 Task: Choose the add item in the copy files destination.
Action: Mouse moved to (23, 524)
Screenshot: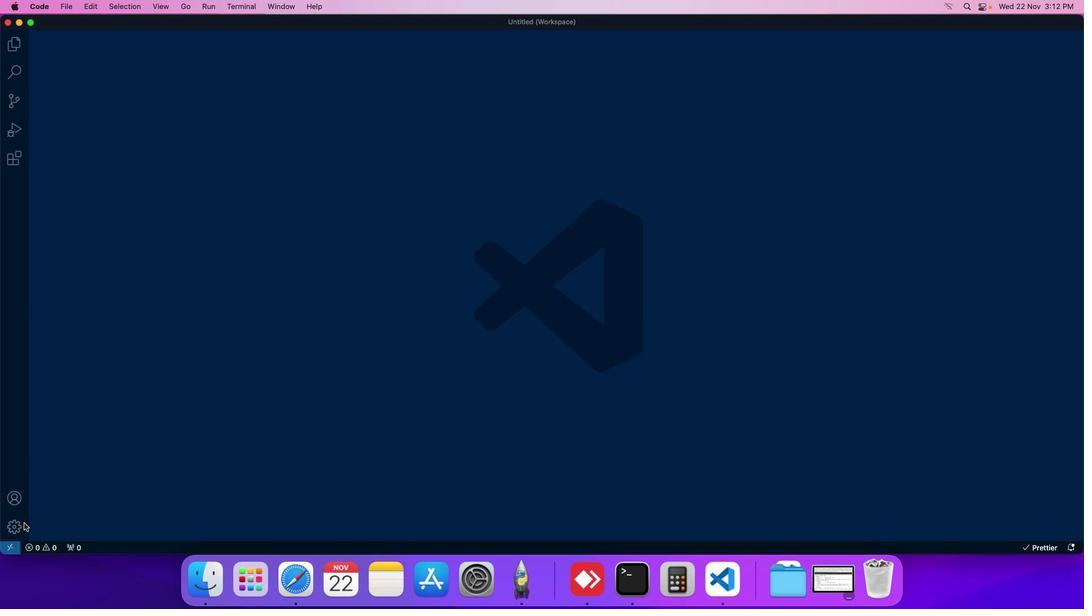 
Action: Mouse pressed left at (23, 524)
Screenshot: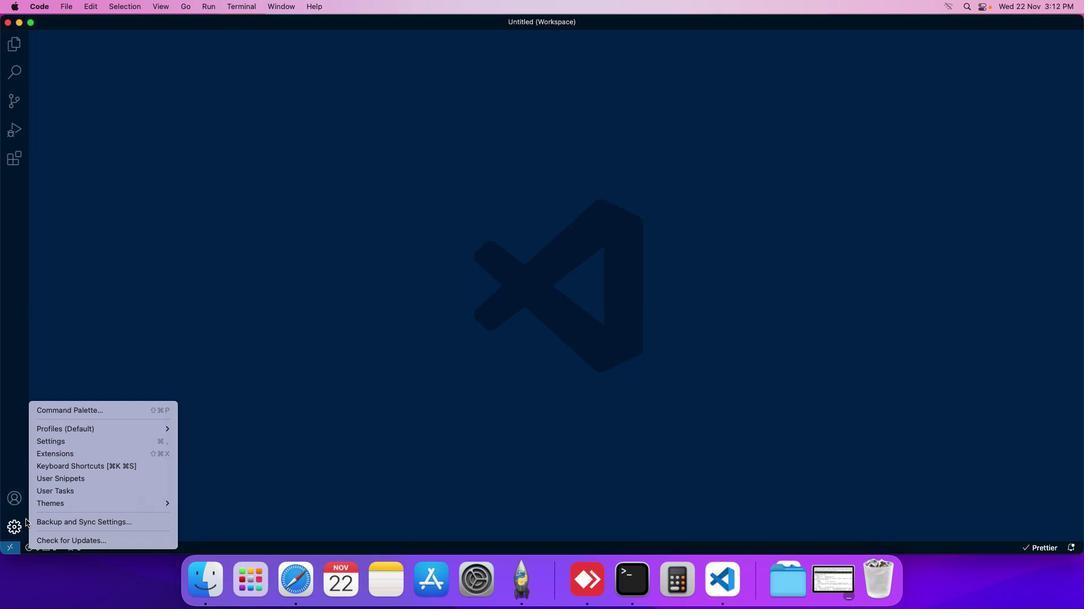 
Action: Mouse moved to (72, 442)
Screenshot: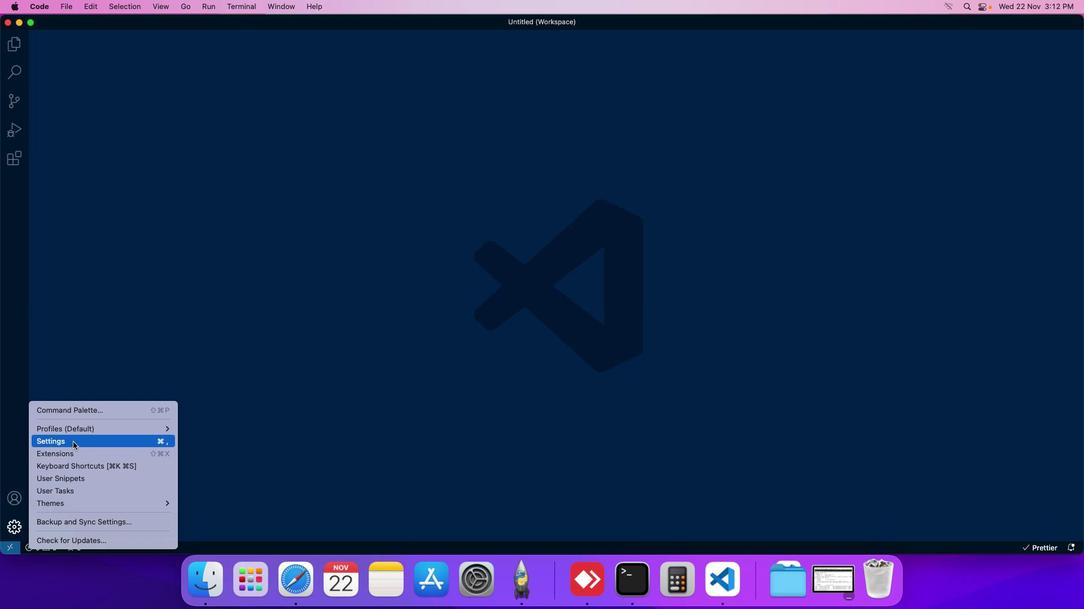 
Action: Mouse pressed left at (72, 442)
Screenshot: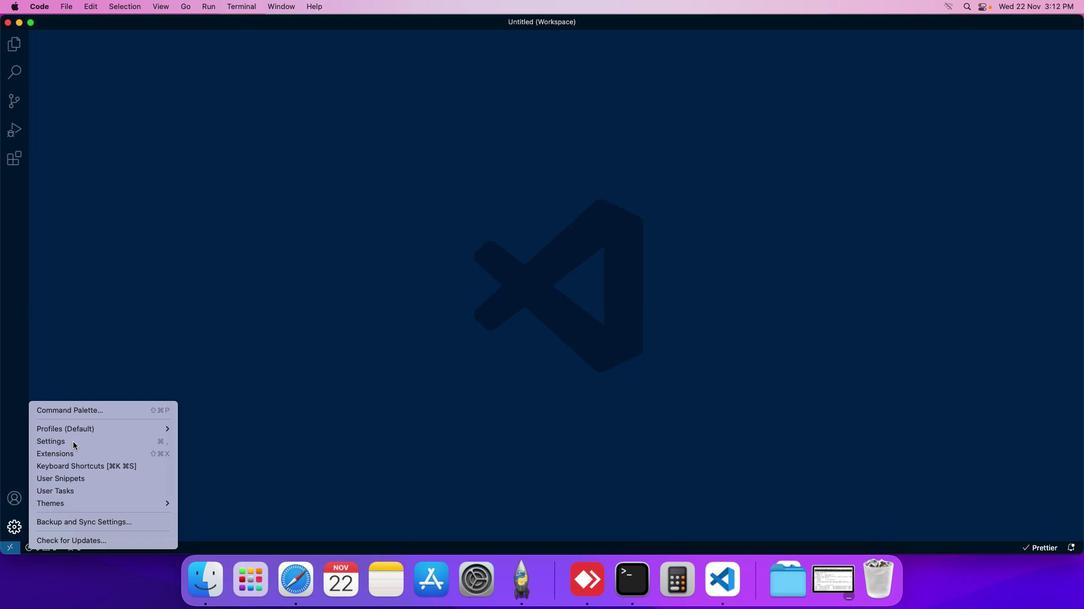 
Action: Mouse moved to (265, 97)
Screenshot: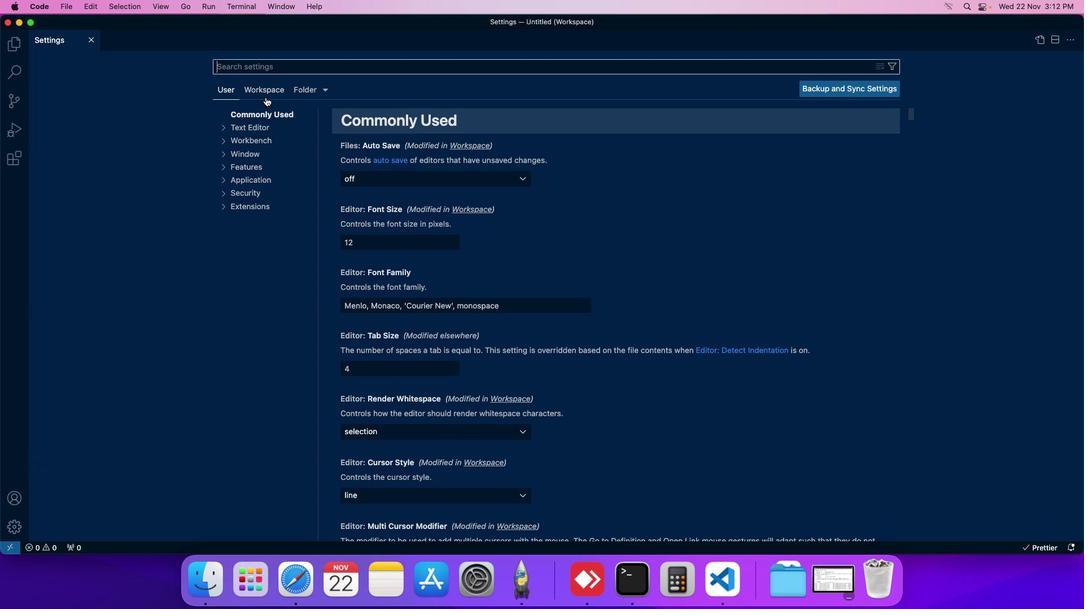 
Action: Mouse pressed left at (265, 97)
Screenshot: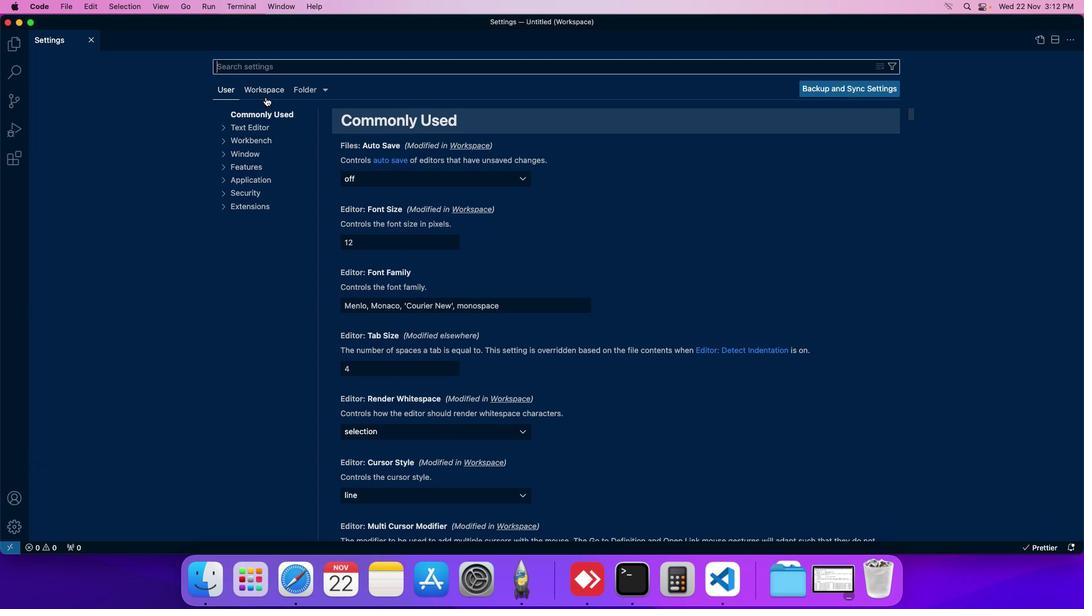 
Action: Mouse moved to (254, 193)
Screenshot: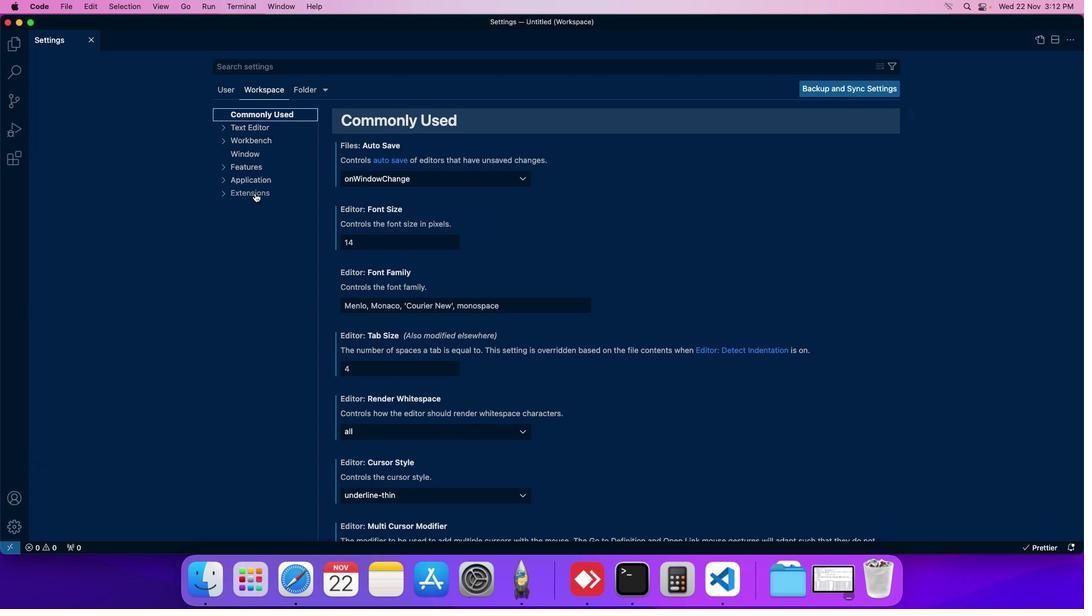 
Action: Mouse pressed left at (254, 193)
Screenshot: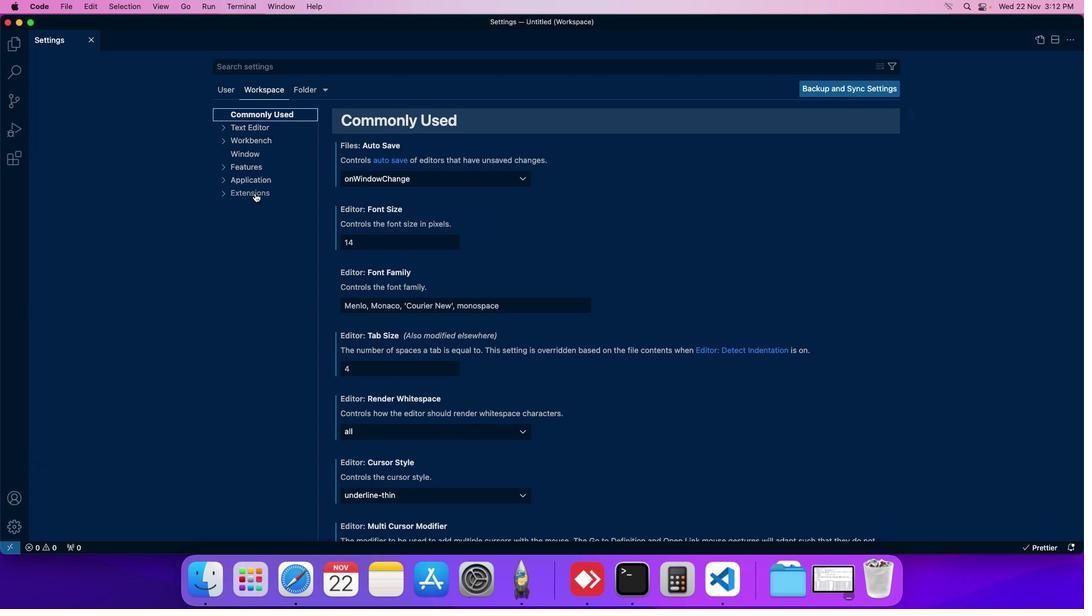 
Action: Mouse moved to (246, 324)
Screenshot: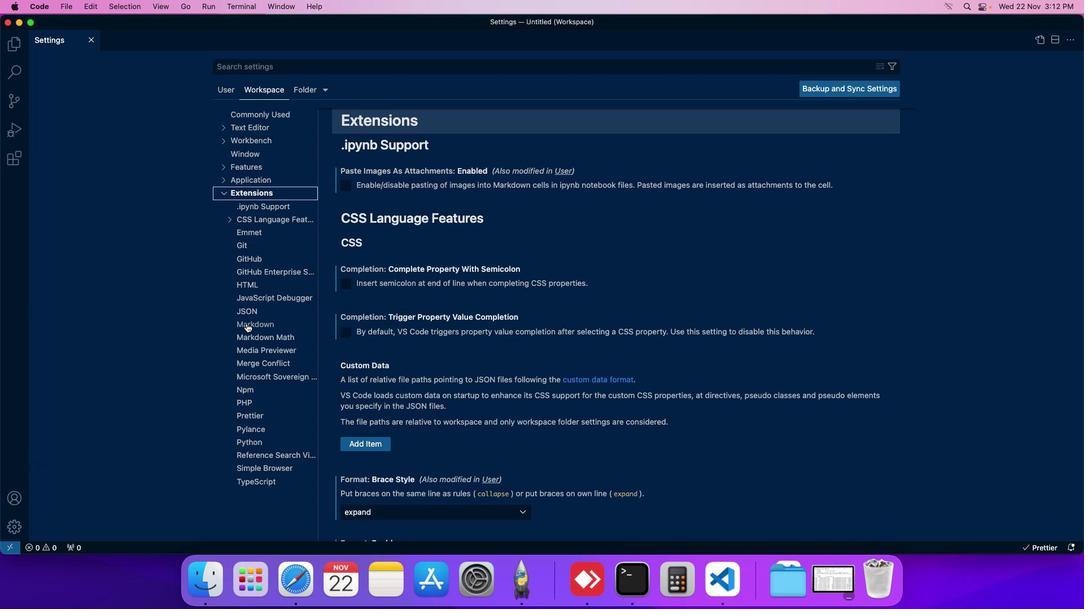 
Action: Mouse pressed left at (246, 324)
Screenshot: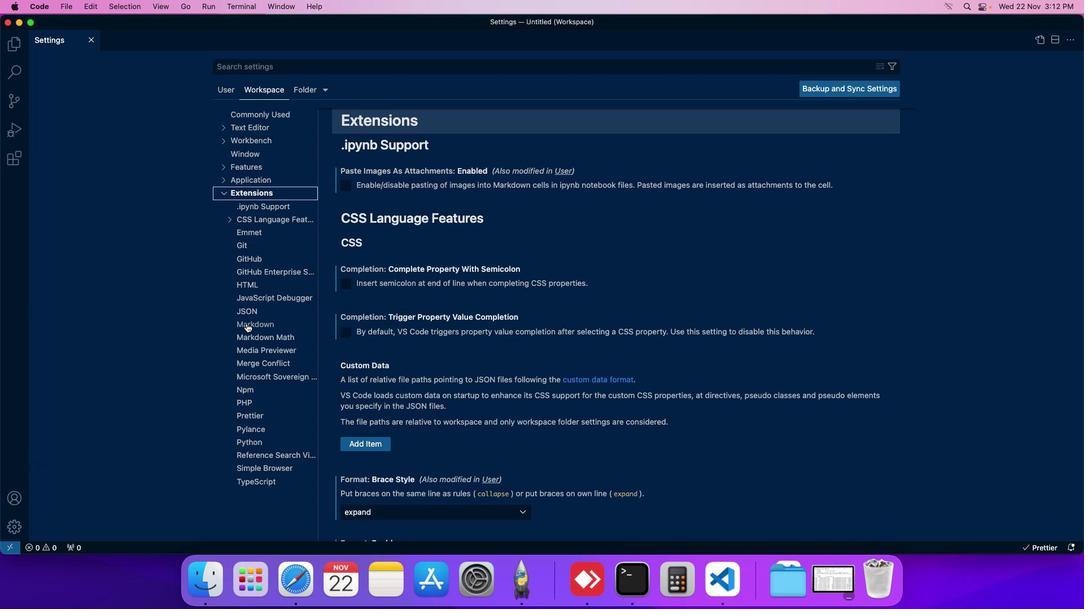 
Action: Mouse moved to (368, 316)
Screenshot: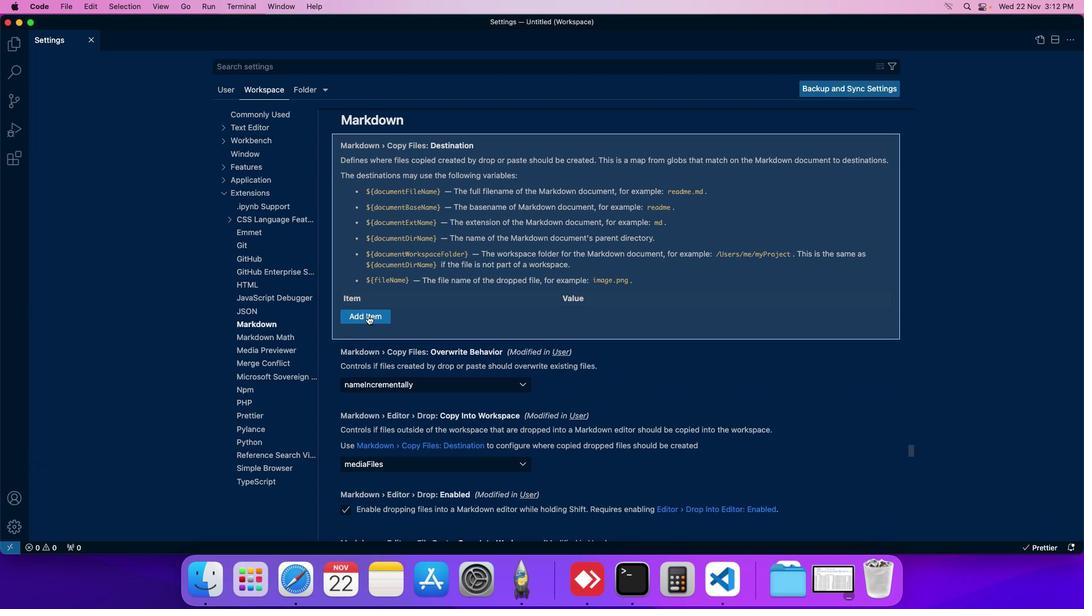 
Action: Mouse pressed left at (368, 316)
Screenshot: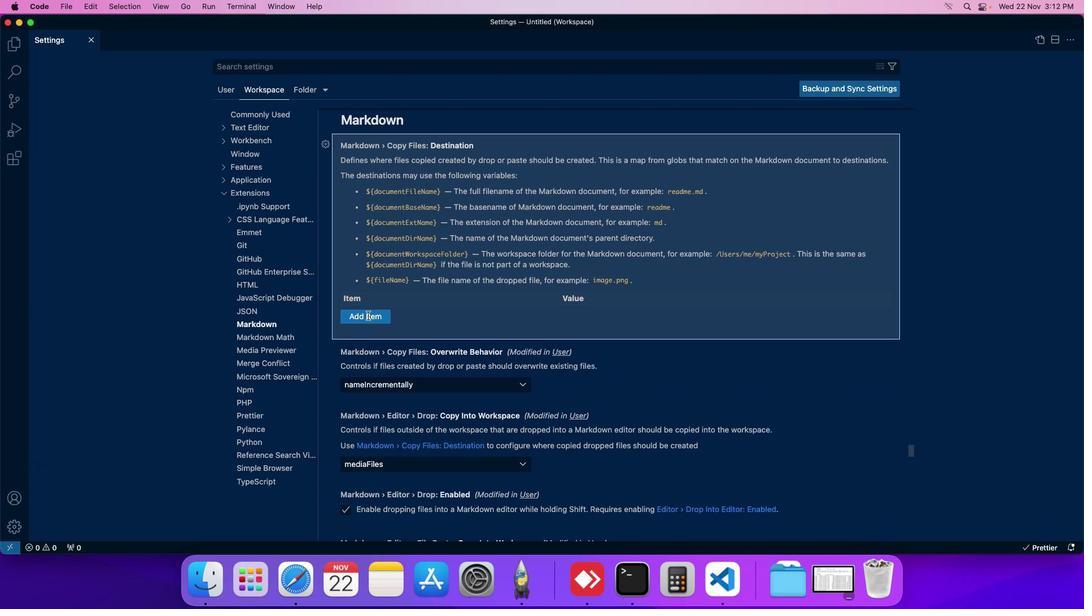 
